 Task: In the  document Elizabeth.epubMake this file  'available offline' Add shortcut to Drive 'My Drive'Email the file to   softage.6@softage.net, with message attached Important: I've emailed you crucial details. Please make sure to go through it thoroughly. and file type: 'Microsoft Word'
Action: Mouse moved to (241, 6)
Screenshot: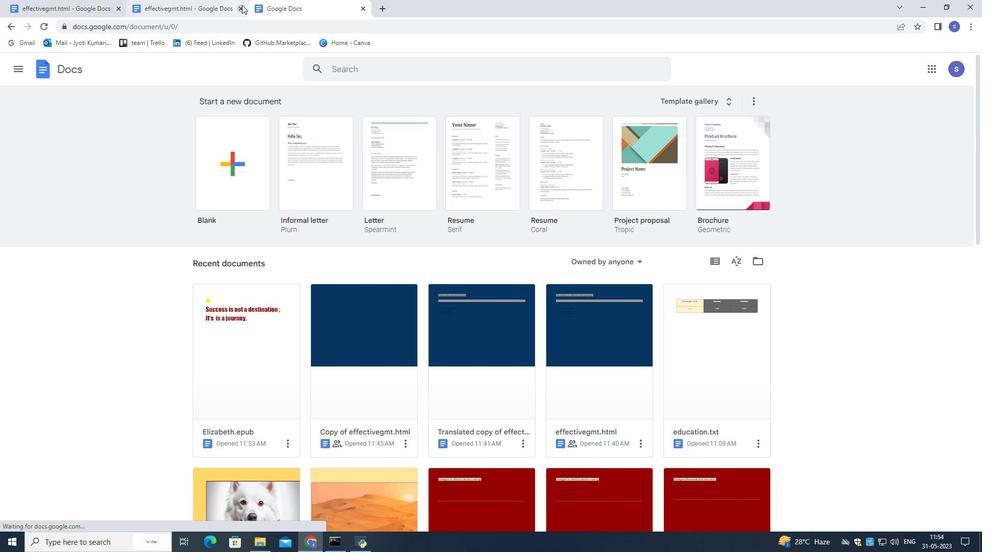 
Action: Mouse pressed left at (241, 6)
Screenshot: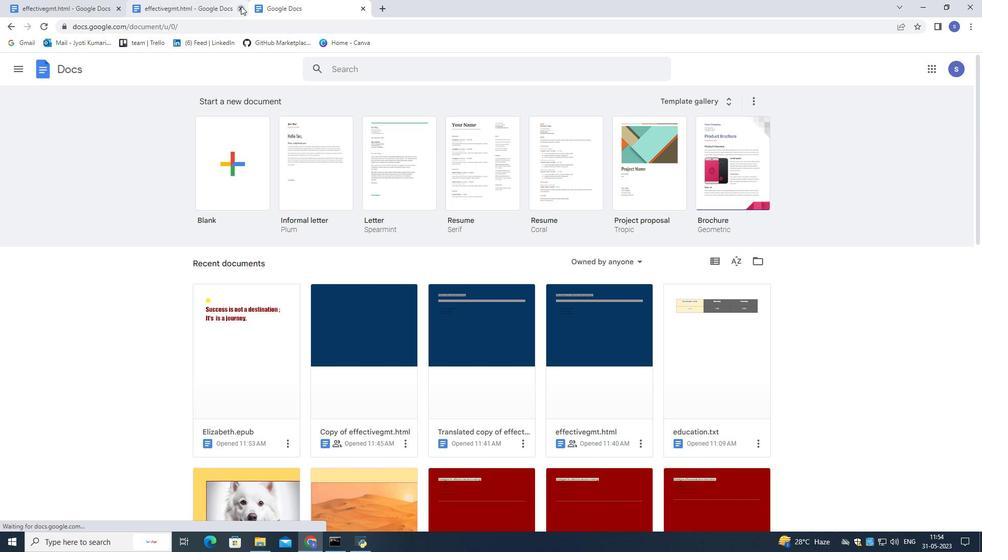 
Action: Mouse moved to (77, 0)
Screenshot: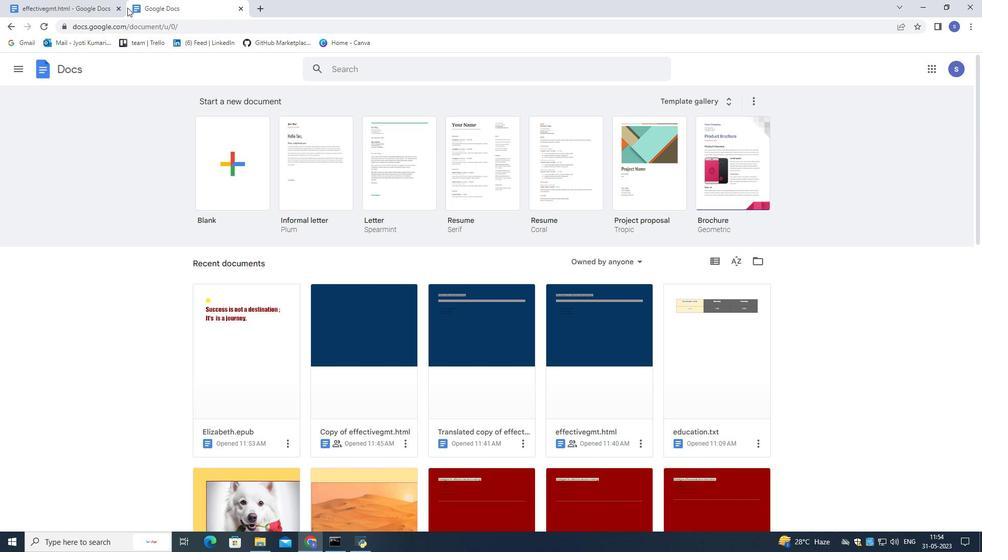 
Action: Mouse pressed left at (77, 0)
Screenshot: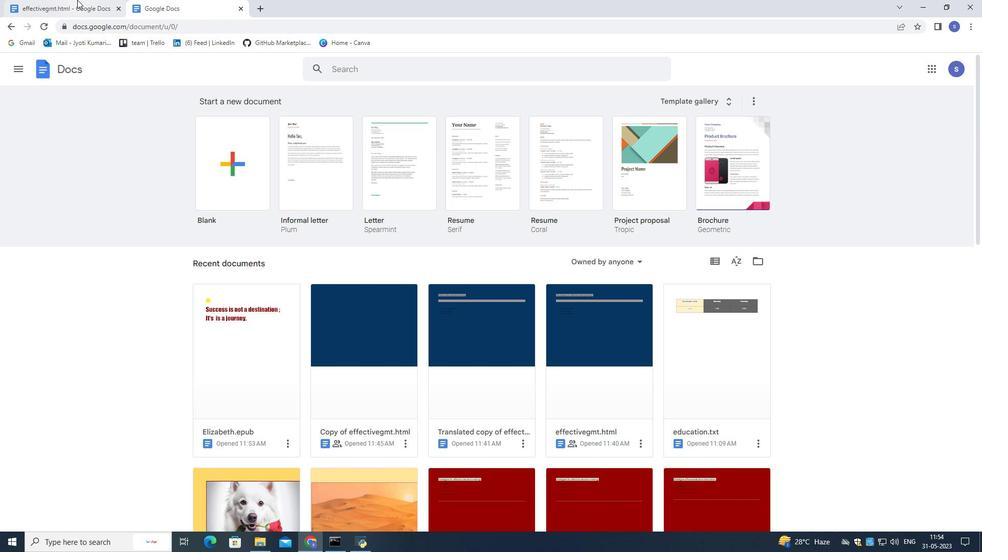 
Action: Mouse moved to (113, 7)
Screenshot: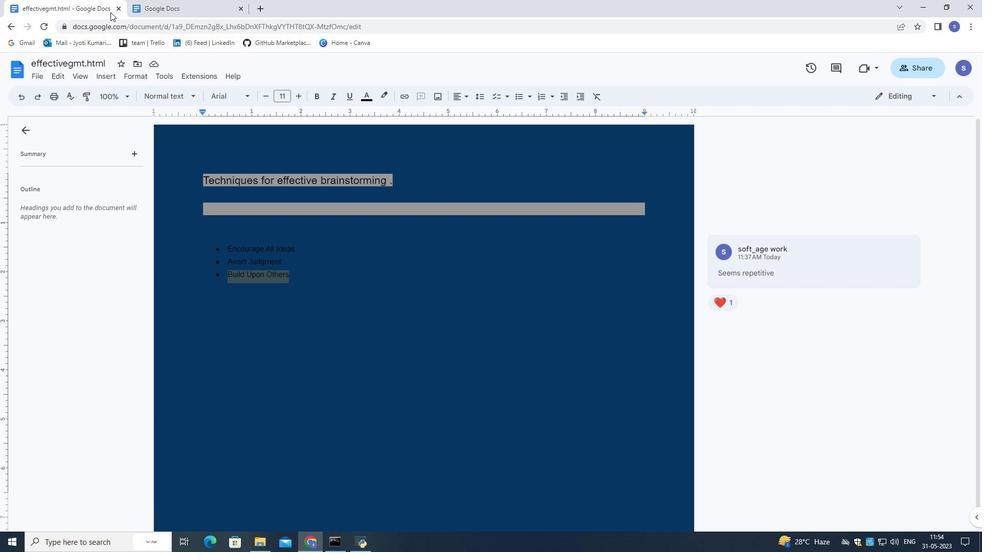 
Action: Mouse pressed left at (113, 7)
Screenshot: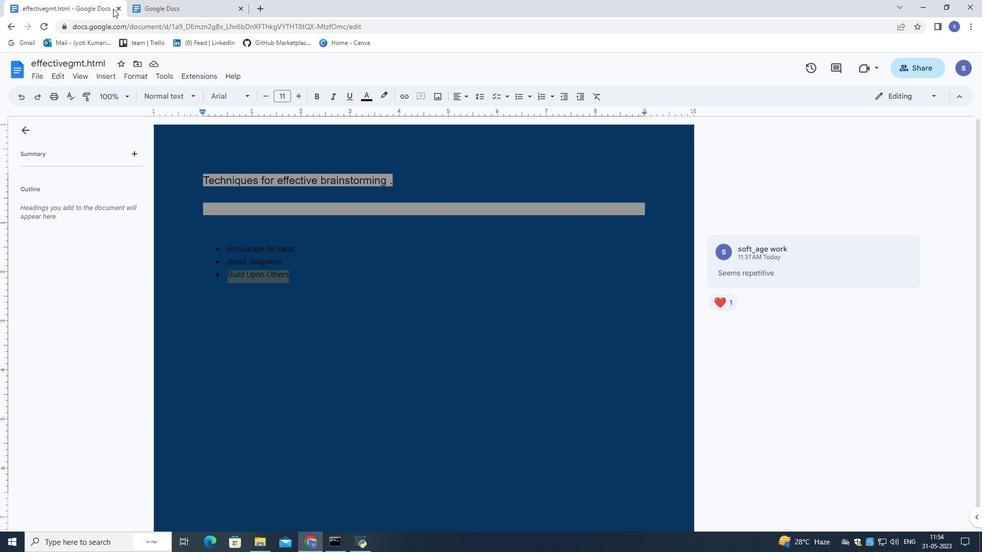 
Action: Mouse moved to (116, 7)
Screenshot: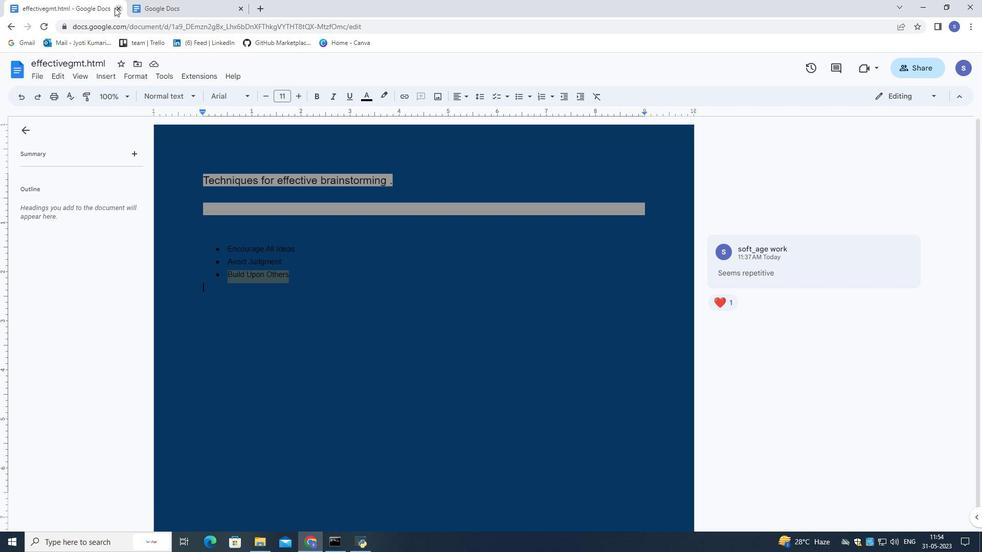 
Action: Mouse pressed left at (116, 7)
Screenshot: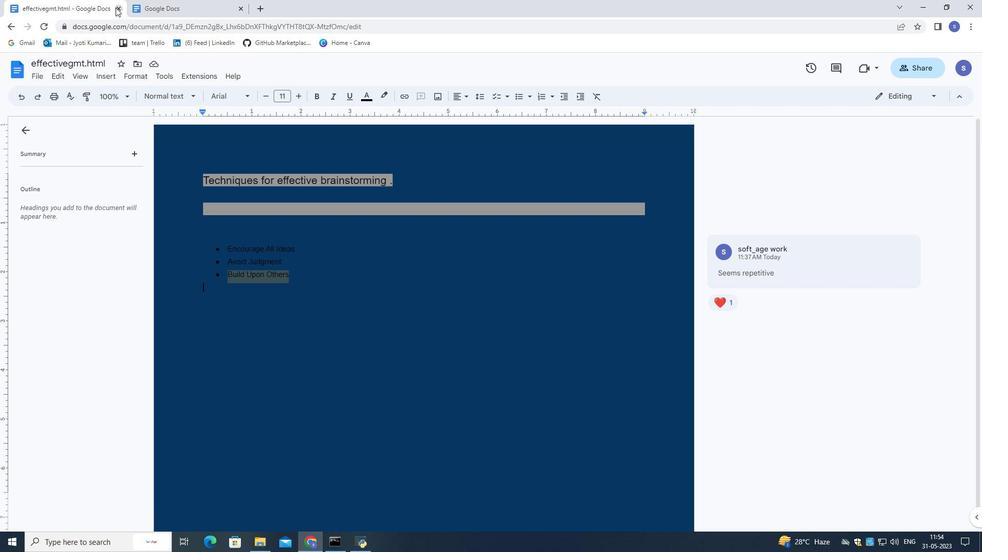 
Action: Mouse moved to (210, 183)
Screenshot: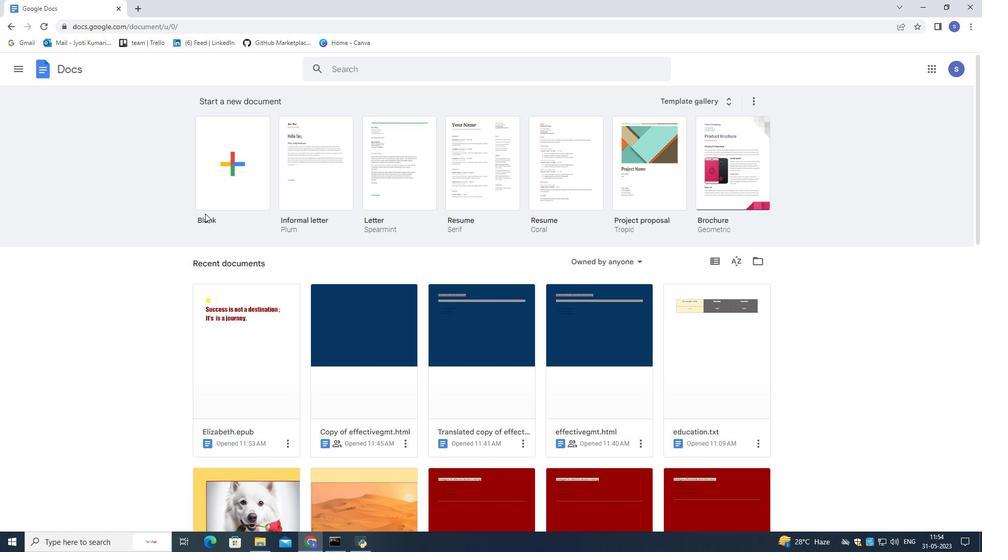 
Action: Mouse pressed left at (210, 183)
Screenshot: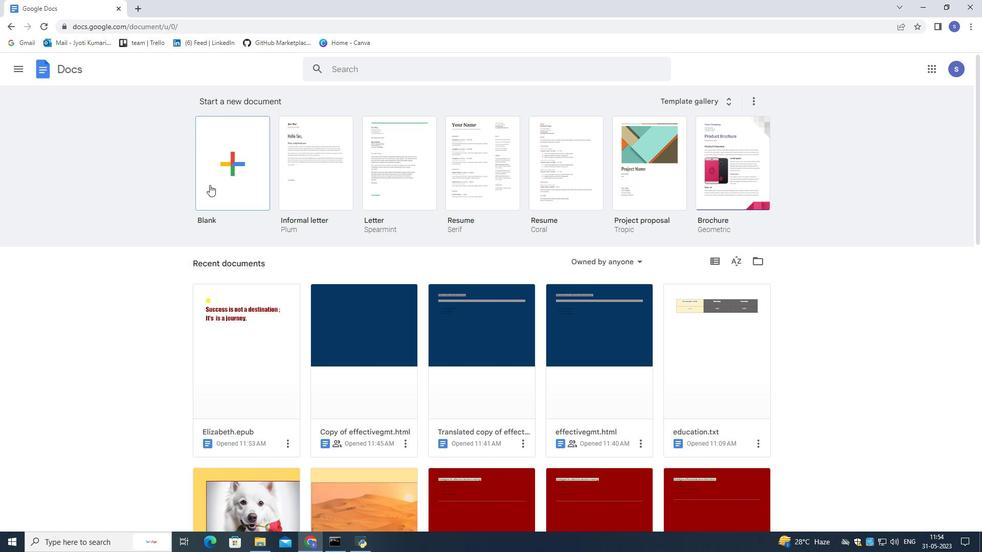 
Action: Mouse moved to (15, 70)
Screenshot: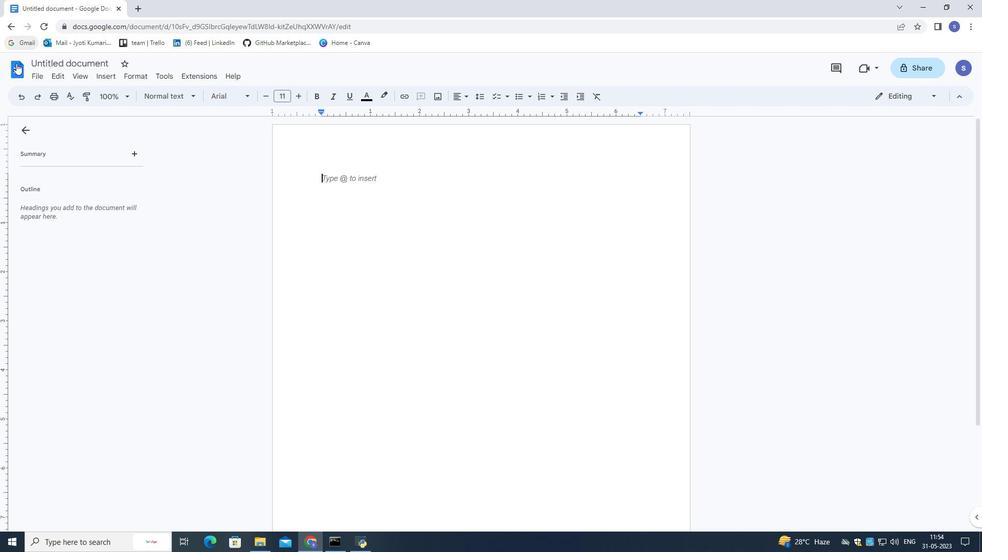 
Action: Mouse pressed left at (15, 70)
Screenshot: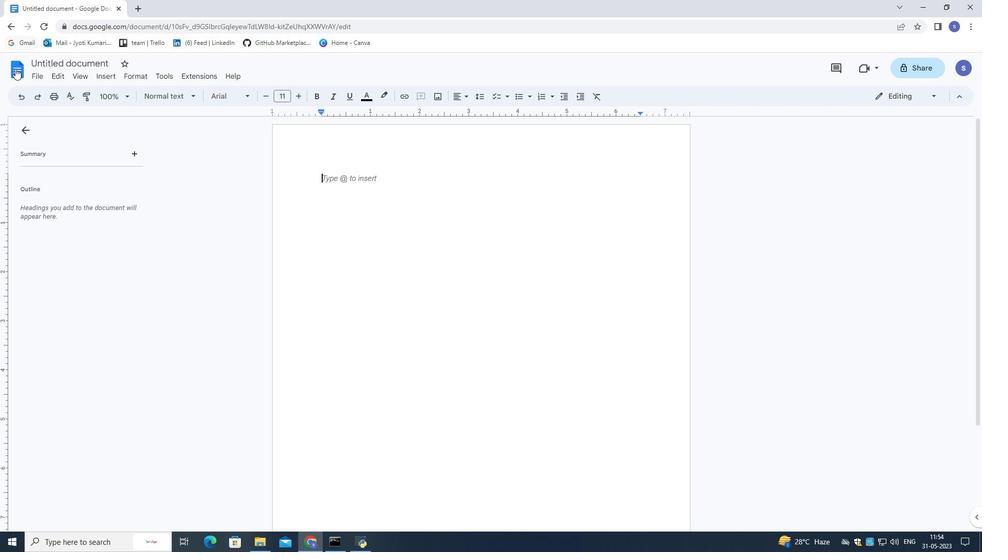 
Action: Mouse moved to (256, 331)
Screenshot: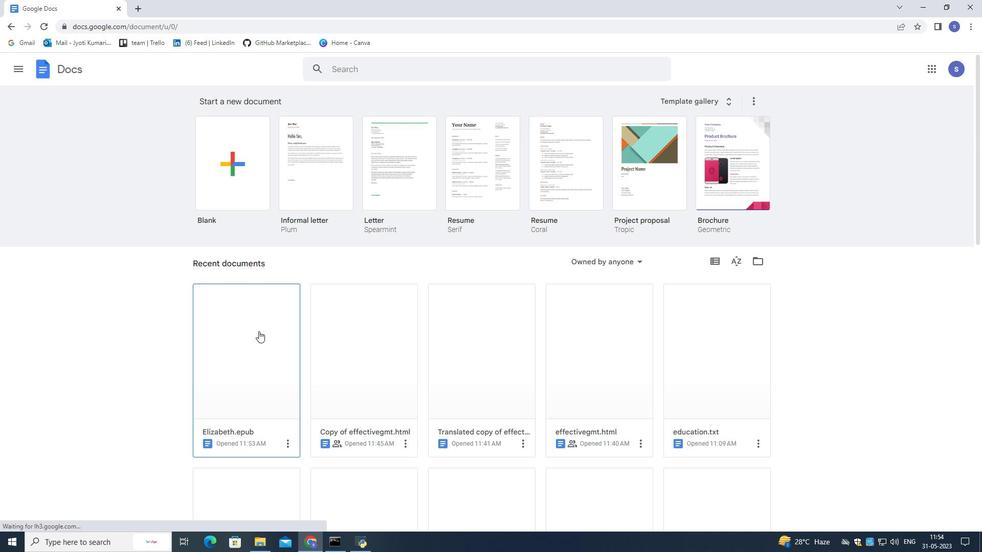 
Action: Mouse pressed left at (256, 331)
Screenshot: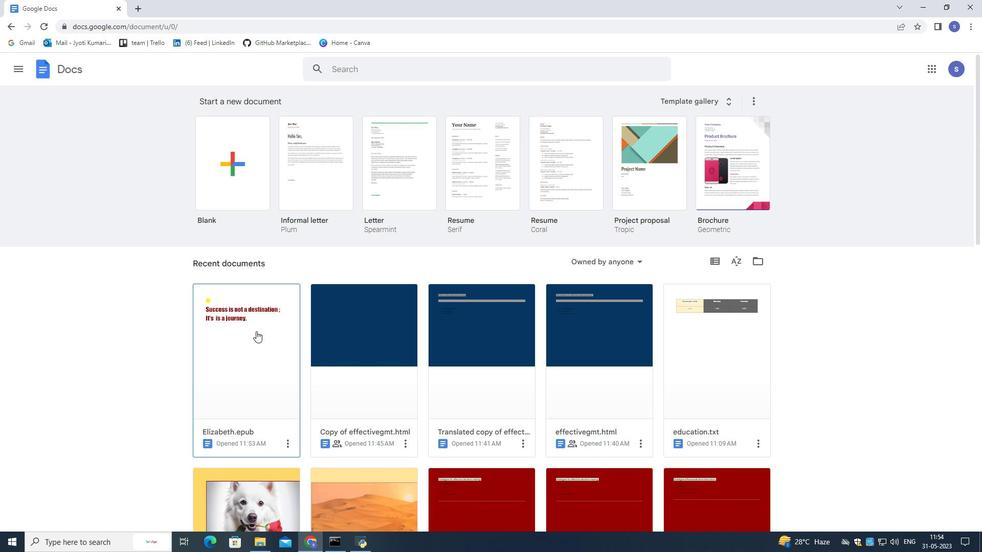 
Action: Mouse moved to (38, 74)
Screenshot: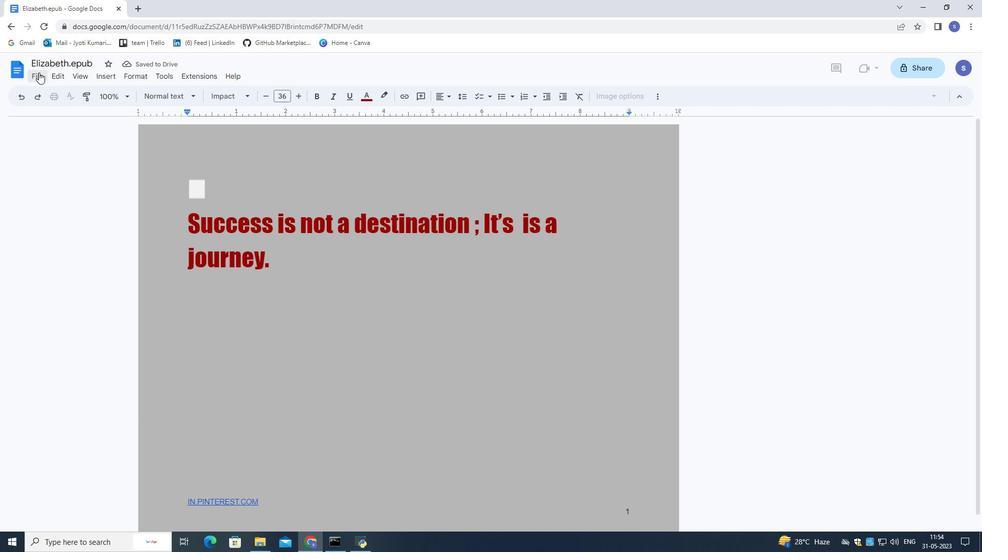 
Action: Mouse pressed left at (38, 74)
Screenshot: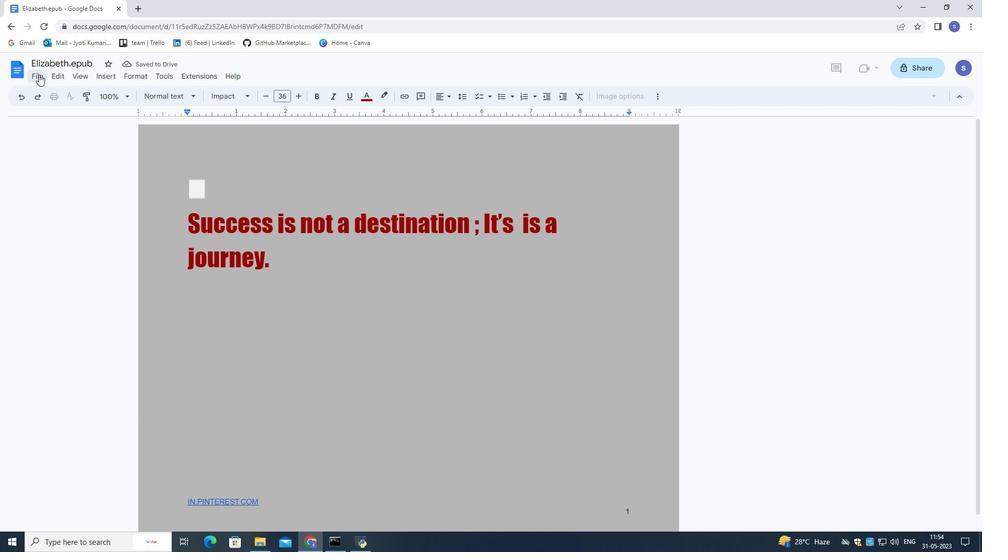 
Action: Mouse moved to (87, 294)
Screenshot: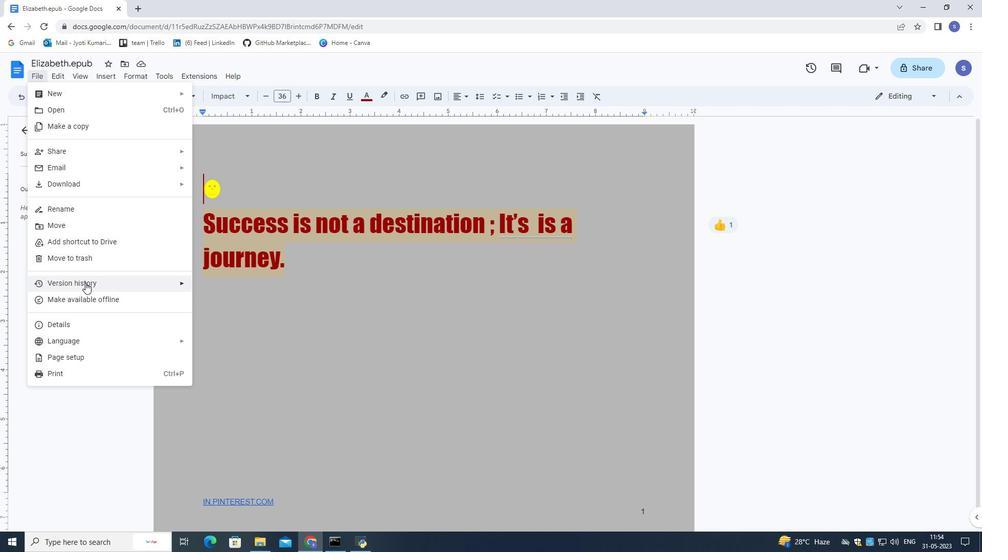 
Action: Mouse pressed left at (87, 294)
Screenshot: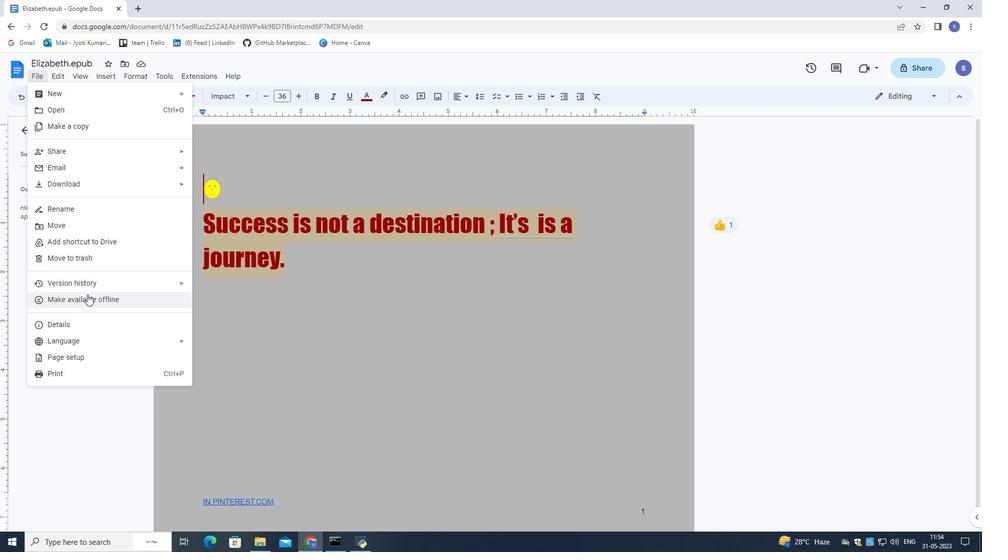 
Action: Mouse moved to (41, 73)
Screenshot: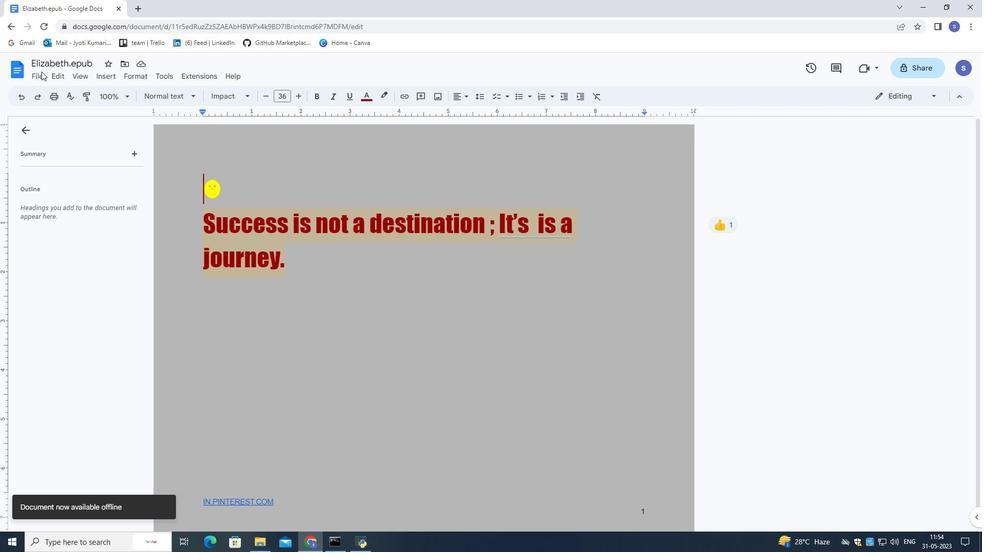 
Action: Mouse pressed left at (41, 73)
Screenshot: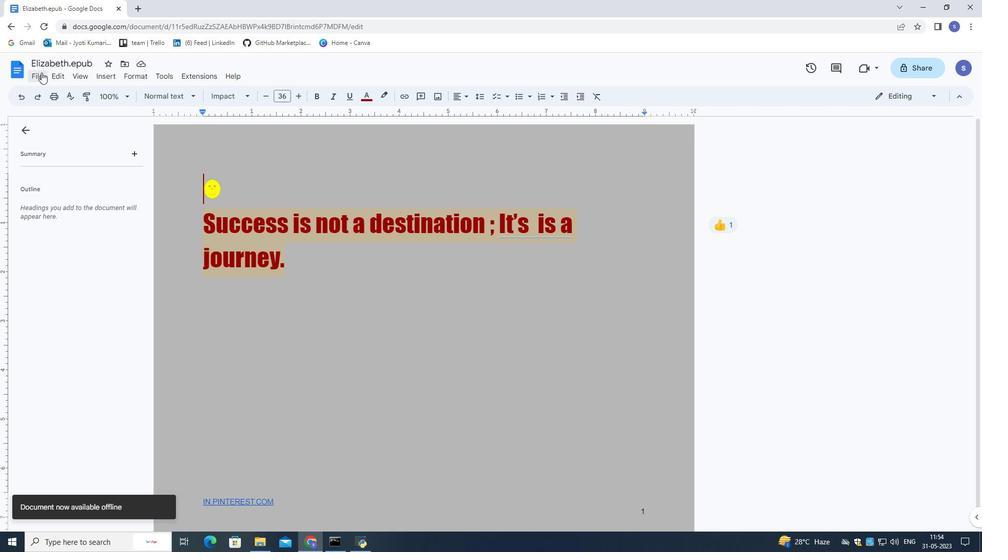 
Action: Mouse moved to (73, 238)
Screenshot: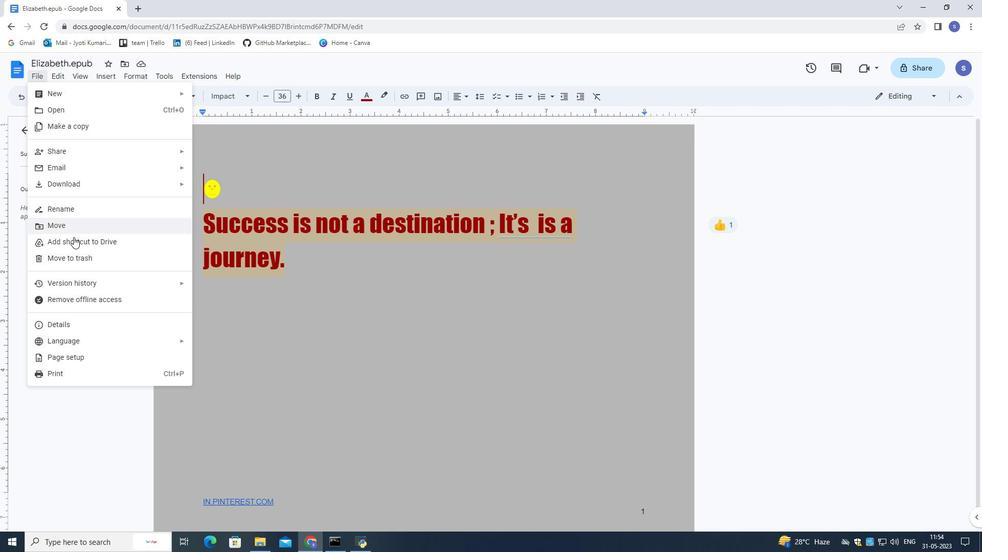
Action: Mouse pressed left at (73, 238)
Screenshot: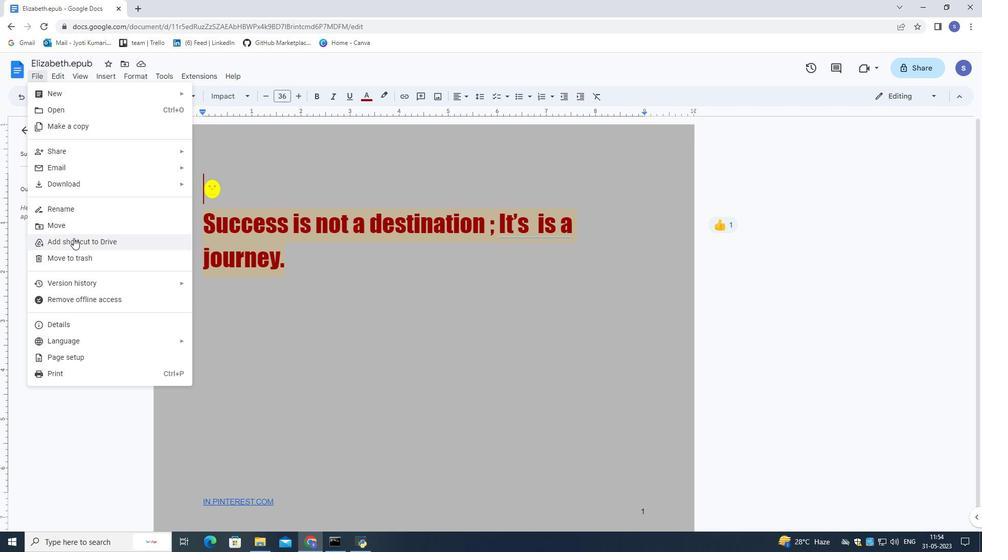 
Action: Mouse moved to (162, 109)
Screenshot: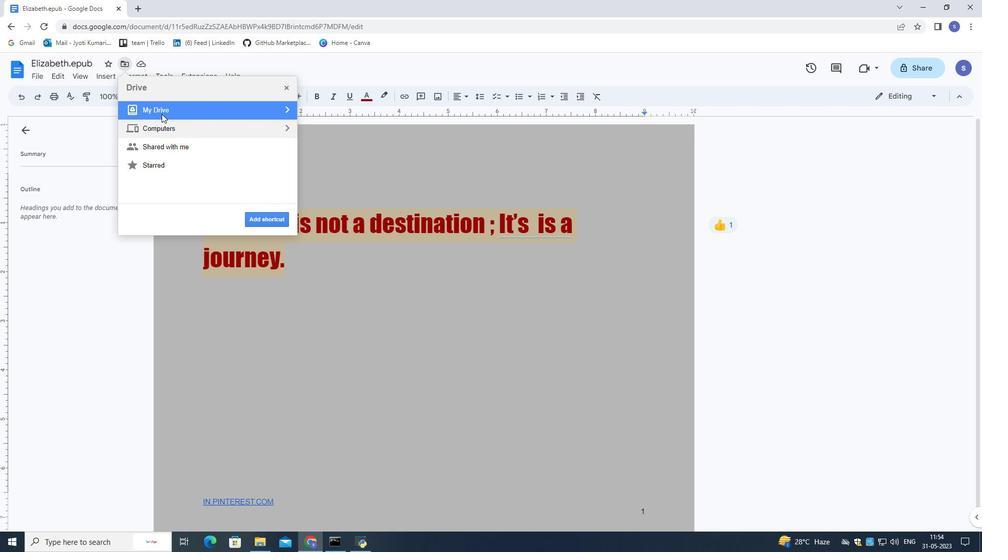 
Action: Mouse pressed left at (162, 109)
Screenshot: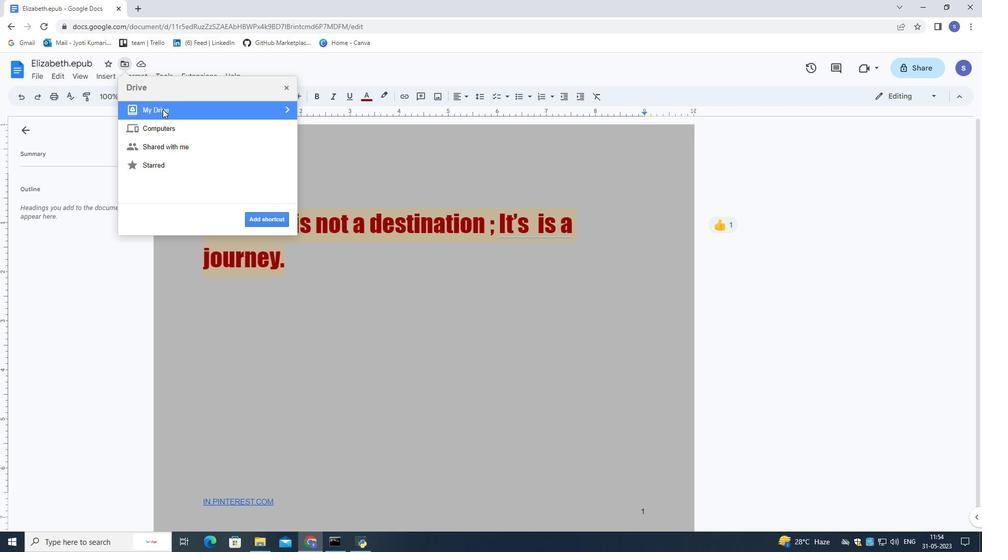 
Action: Mouse pressed left at (162, 109)
Screenshot: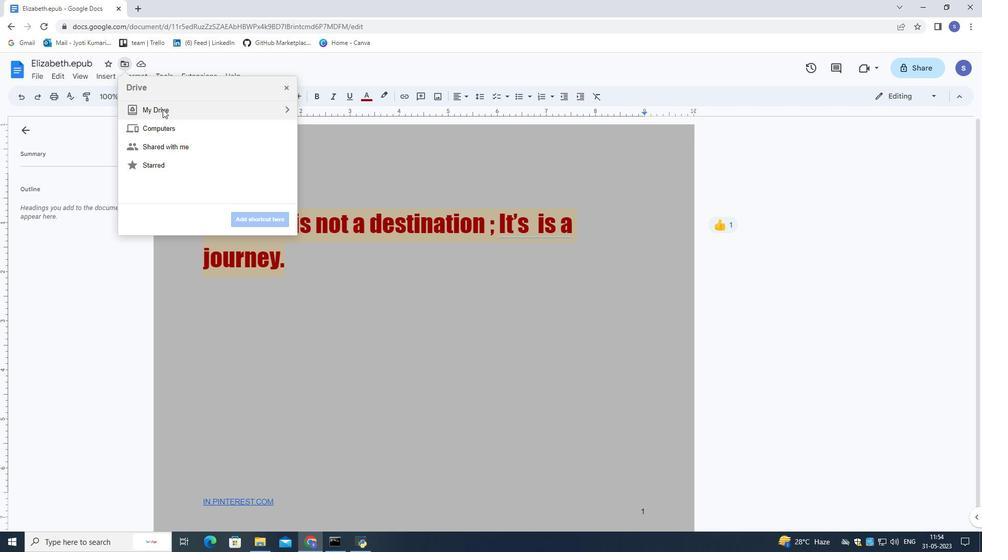 
Action: Mouse moved to (259, 215)
Screenshot: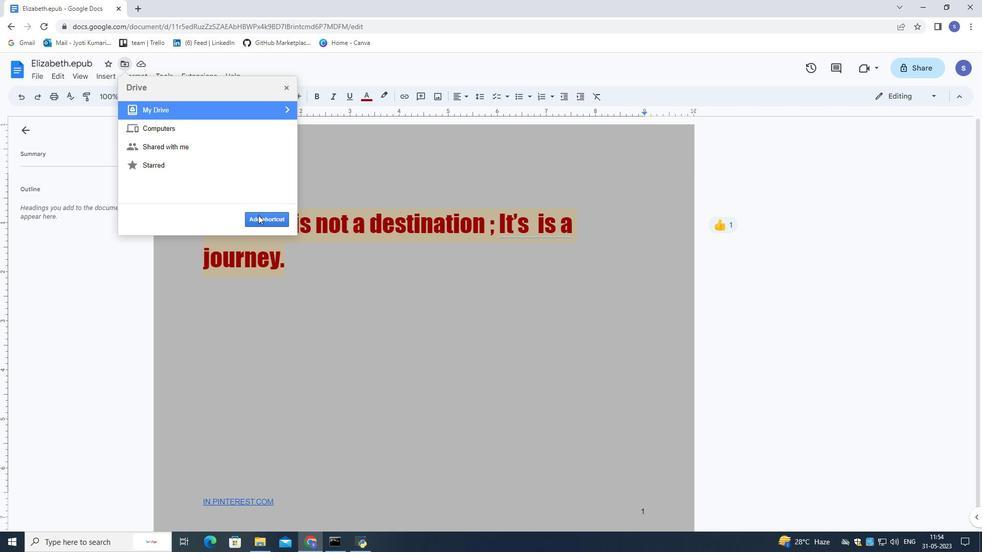 
Action: Mouse pressed left at (259, 215)
Screenshot: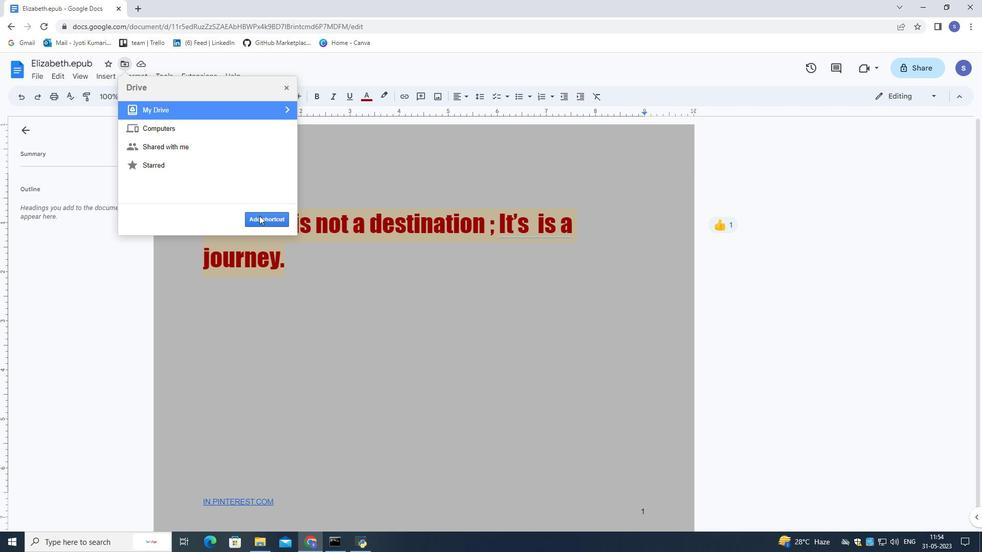 
Action: Mouse moved to (39, 71)
Screenshot: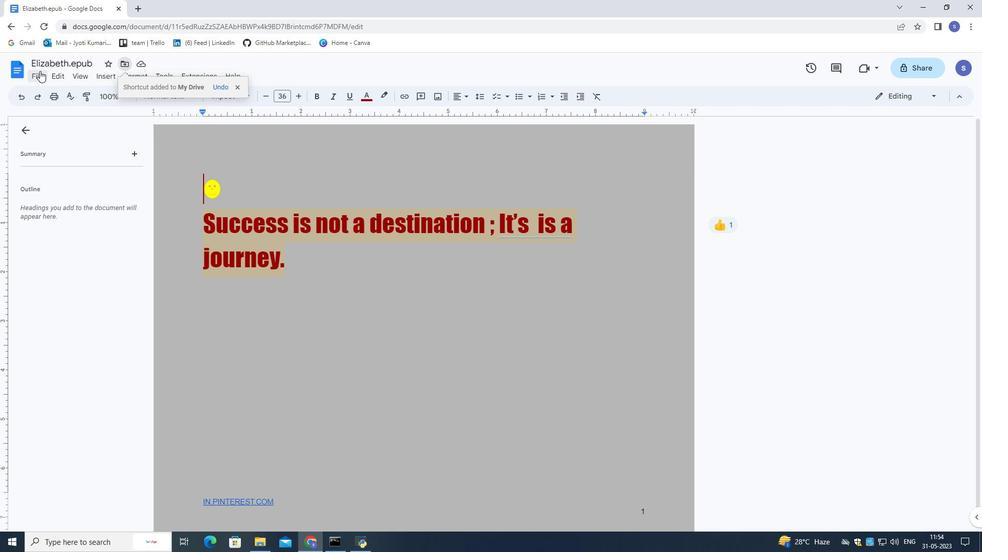 
Action: Mouse pressed left at (39, 71)
Screenshot: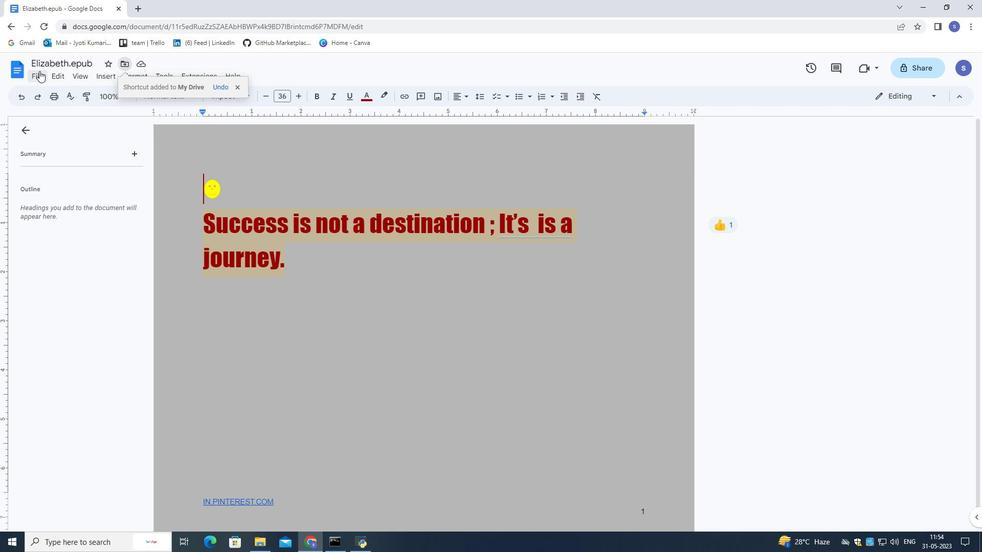 
Action: Mouse moved to (222, 171)
Screenshot: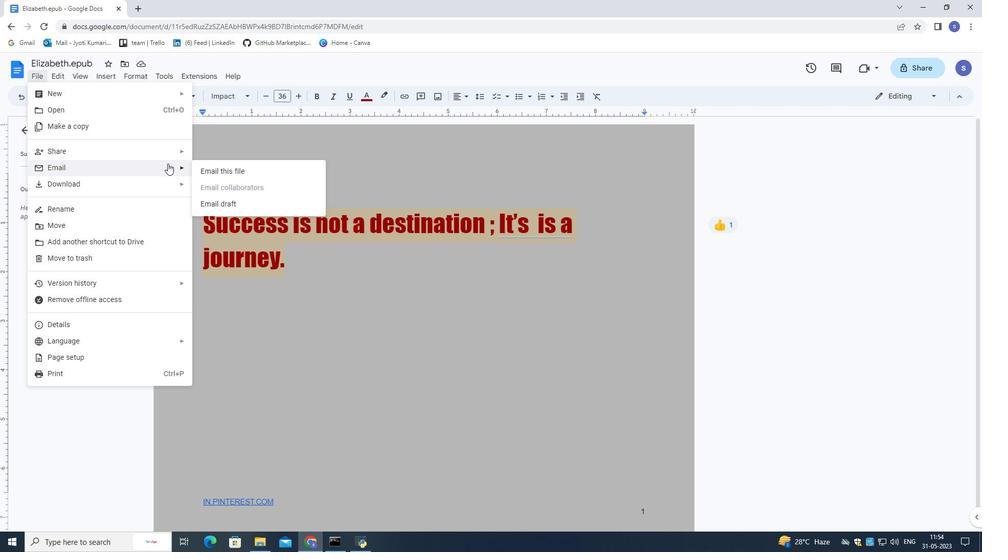 
Action: Mouse pressed left at (222, 171)
Screenshot: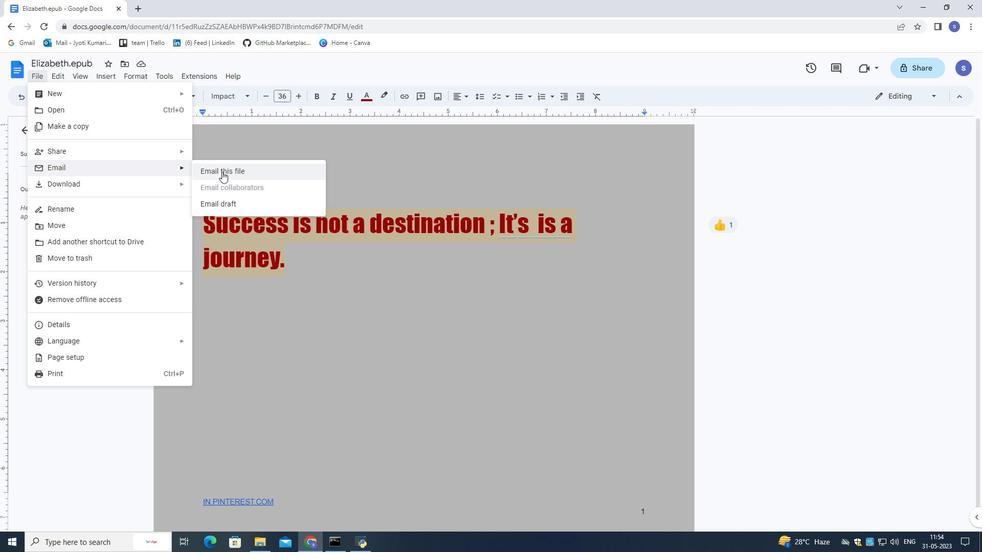 
Action: Mouse moved to (194, 147)
Screenshot: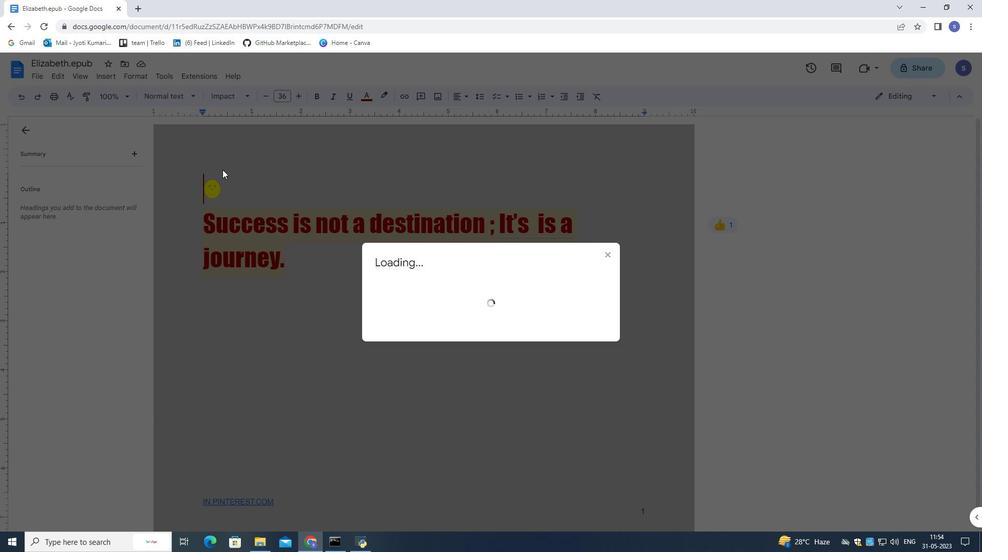 
Action: Key pressed softage.6<Key.shift>@softage.net
Screenshot: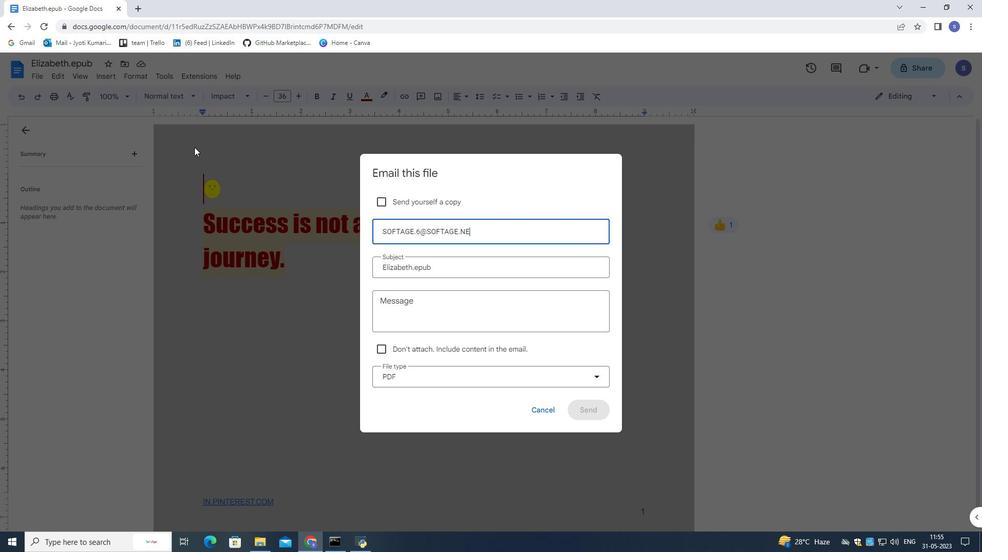 
Action: Mouse moved to (452, 264)
Screenshot: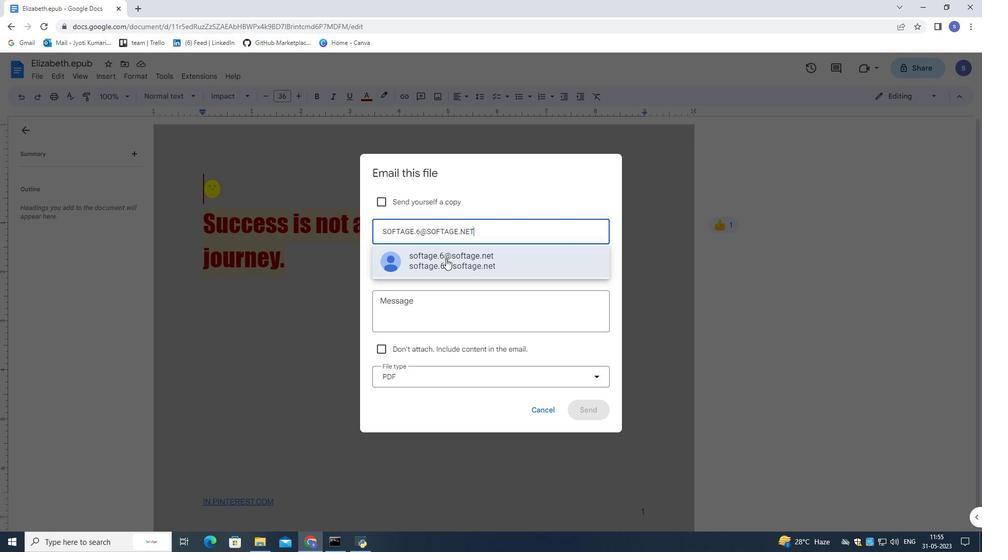 
Action: Mouse pressed left at (452, 264)
Screenshot: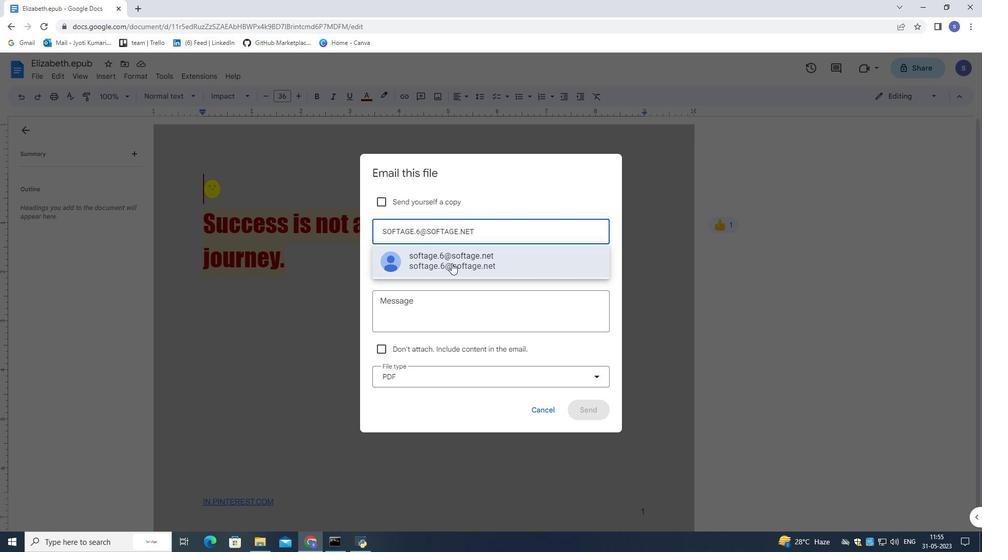 
Action: Mouse moved to (458, 313)
Screenshot: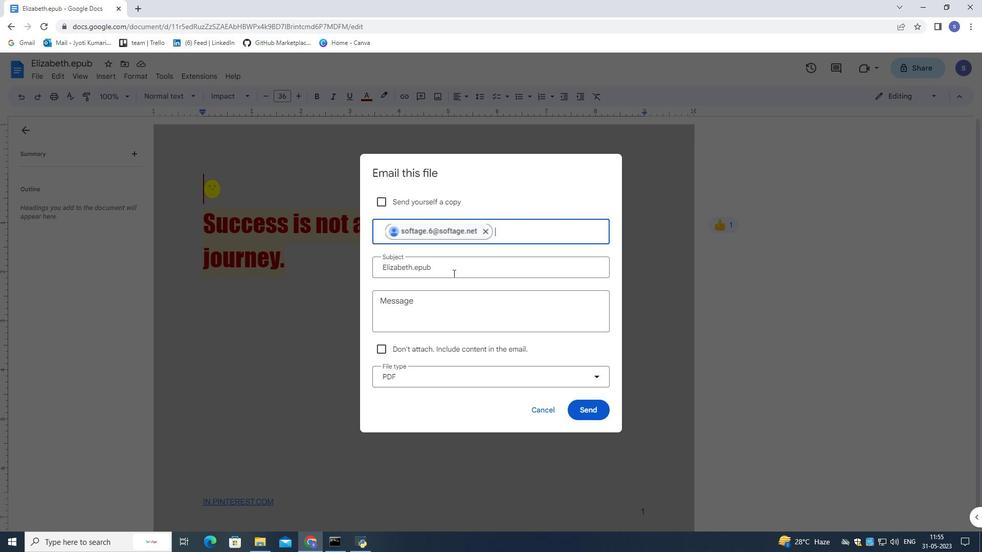 
Action: Mouse pressed left at (458, 313)
Screenshot: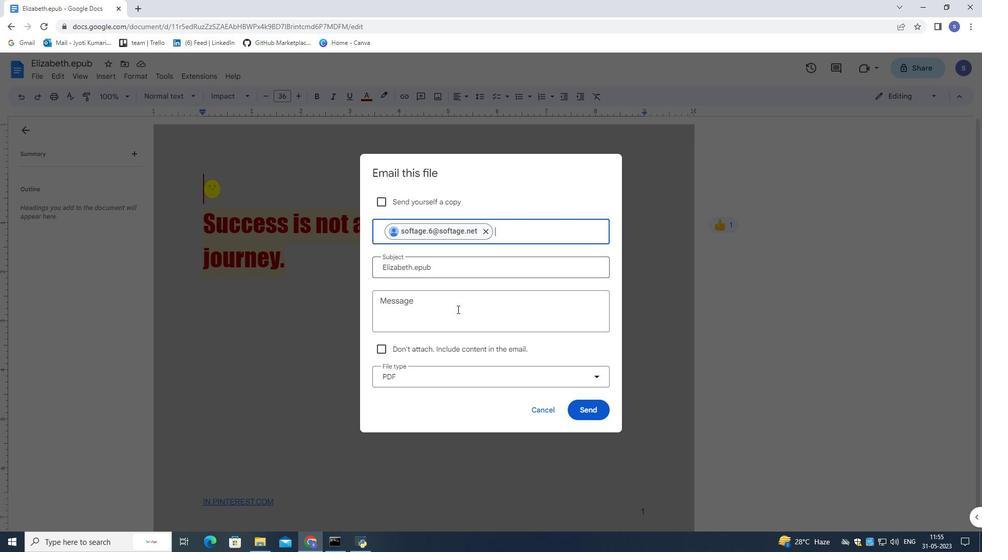 
Action: Key pressed <Key.shift><Key.shift><Key.shift><Key.shift><Key.shift><Key.shift><Key.shift><Key.shift><Key.shift><Key.shift><Key.shift><Key.shift><Key.shift><Key.shift><Key.shift><Key.shift><Key.shift><Key.shift><Key.shift><Key.shift><Key.shift><Key.shift><Key.shift><Key.shift><Key.shift><Key.shift><Key.shift><Key.shift>Im<Key.backspace><Key.backspace>i<Key.caps_lock>MPORTANT<Key.space><Key.shift_r>:<Key.space>I'VS<Key.insert><Key.insert><Key.backspace>E<Key.space><Key.left><Key.left><Key.left><Key.backspace><Key.shift><Key.shift>i<Key.backspace><Key.backspace><Key.shift><Key.shift><Key.shift>i,<Key.backspace>'<Key.right><Key.right><Key.right>EMAILED<Key.space>YOU<Key.space>CRUCIAL<Key.space>DETAILS.<Key.space>PL
Screenshot: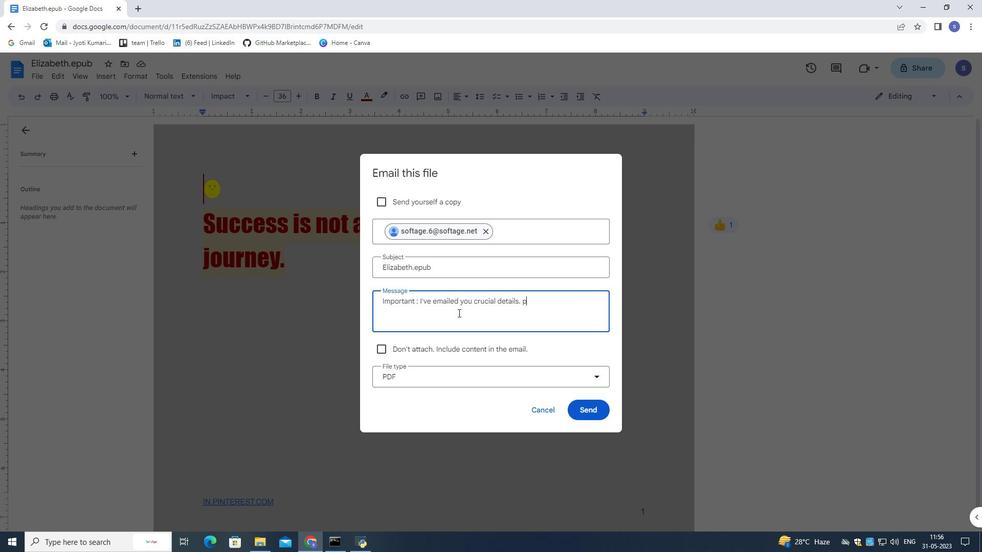 
Action: Mouse moved to (458, 314)
Screenshot: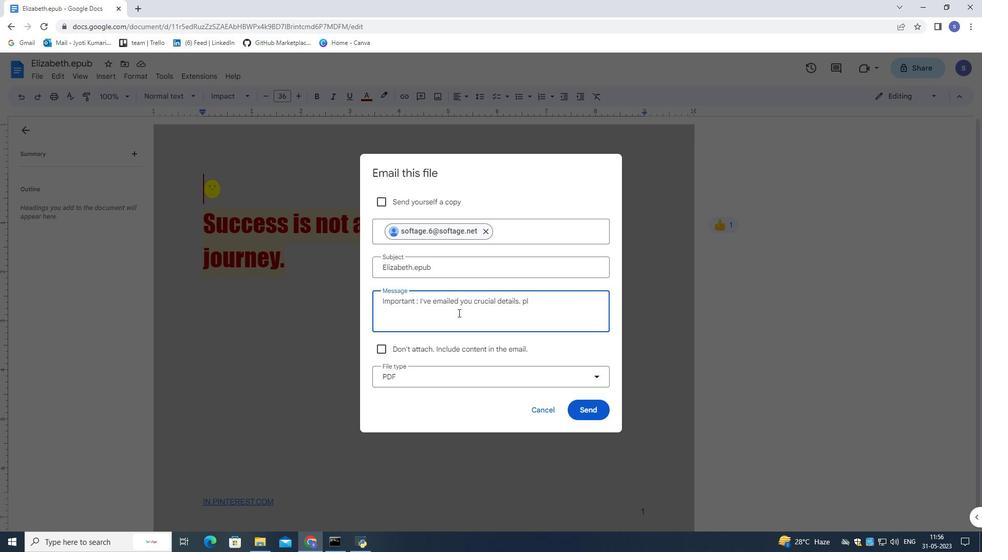 
Action: Key pressed <Key.backspace><Key.backspace>
Screenshot: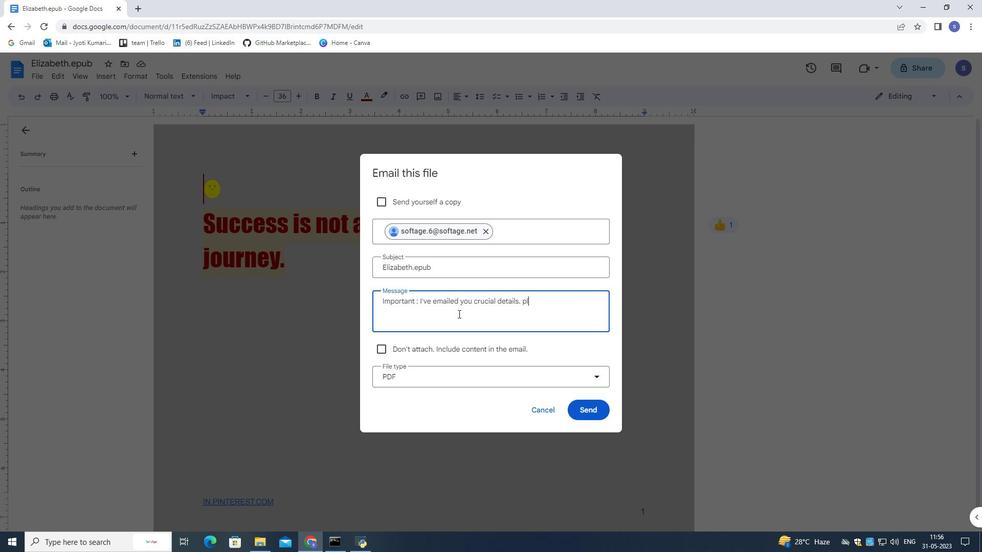 
Action: Mouse moved to (389, 282)
Screenshot: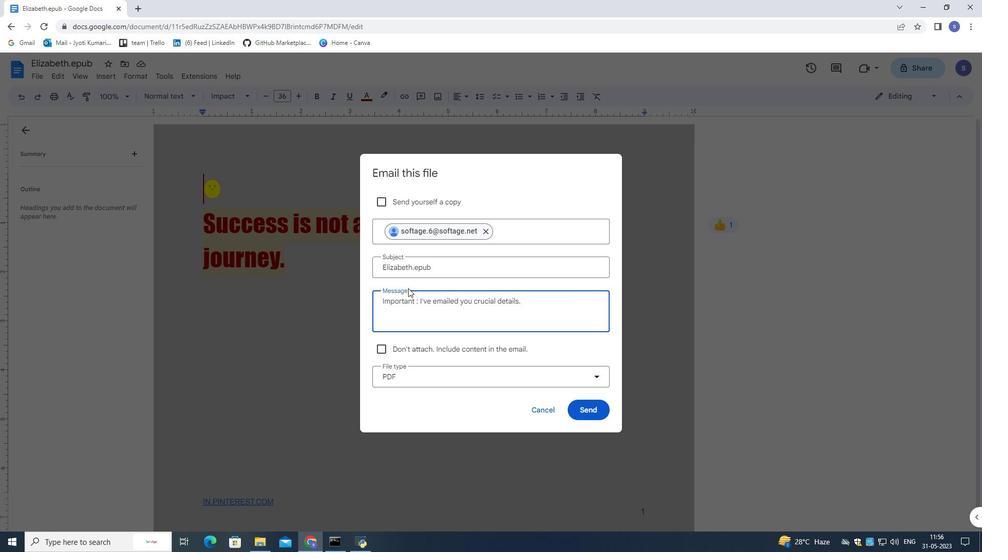 
Action: Key pressed <Key.shift>pLEASE<Key.space>MAKE<Key.space>
Screenshot: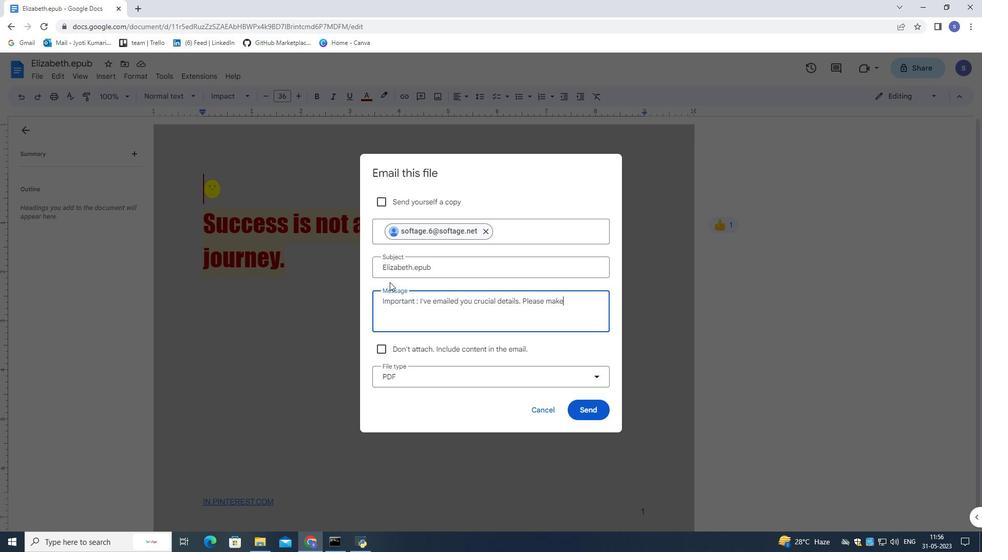 
Action: Mouse moved to (385, 280)
Screenshot: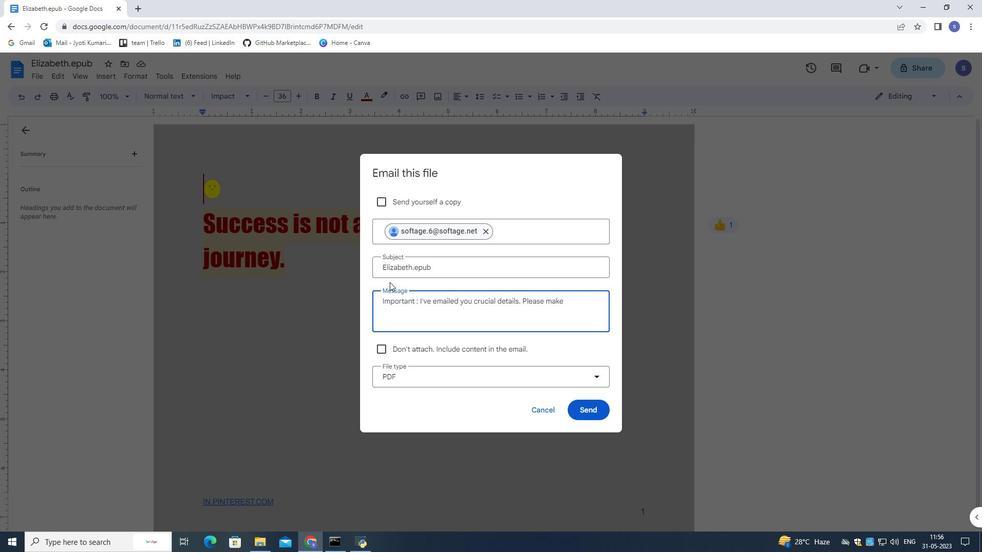 
Action: Key pressed J<Key.backspace>SURE<Key.space>TO<Key.space>GO<Key.space>THROUGH<Key.space>IT<Key.space>THROUGHLY.<Key.left><Key.space><Key.left><Key.left><Key.left><Key.left><Key.left><Key.left><Key.left><Key.left>O
Screenshot: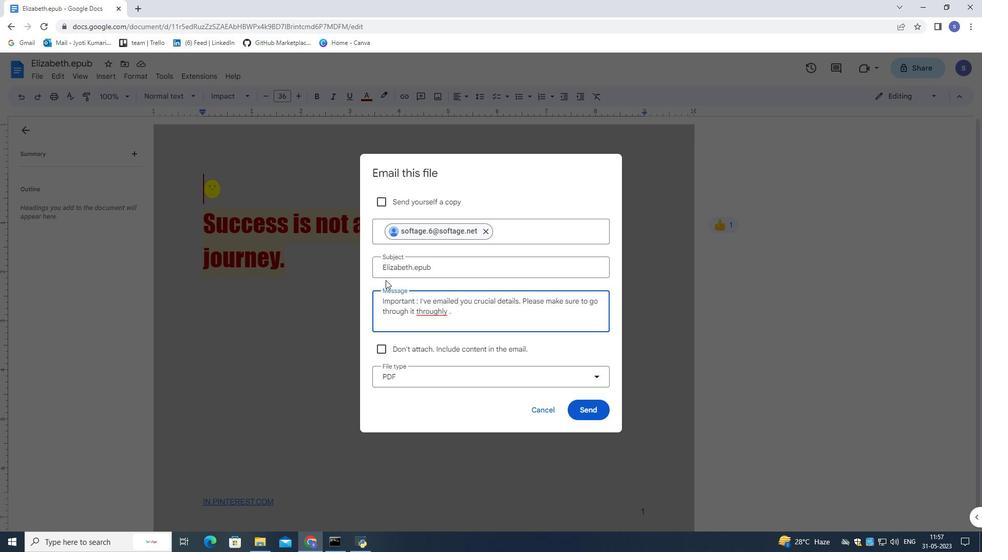 
Action: Mouse moved to (416, 381)
Screenshot: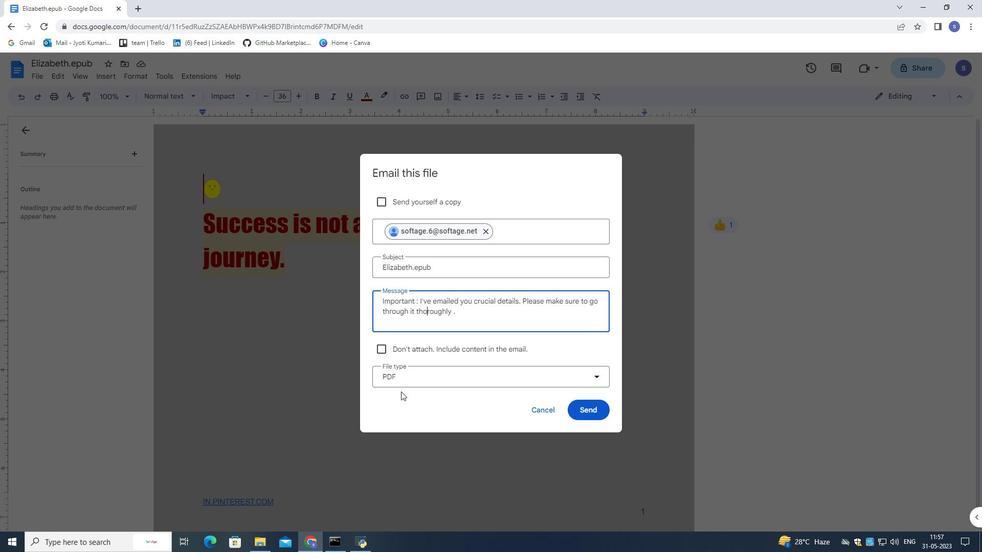 
Action: Mouse pressed left at (416, 381)
Screenshot: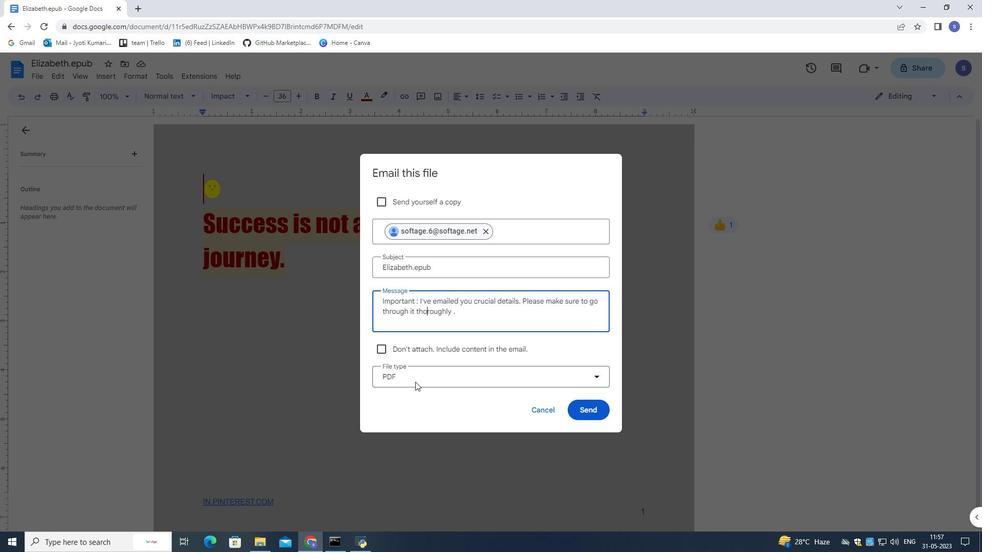 
Action: Mouse moved to (418, 463)
Screenshot: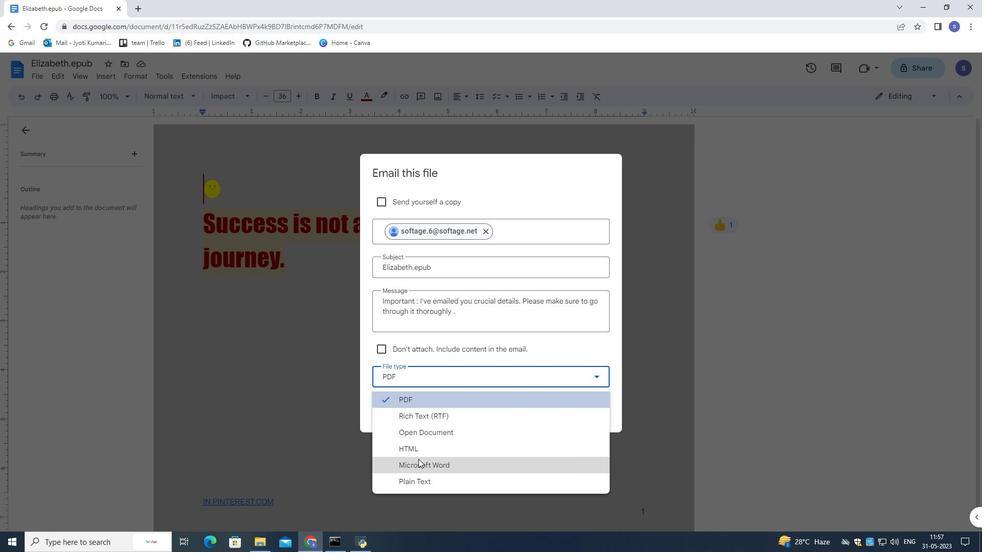 
Action: Mouse pressed left at (418, 463)
Screenshot: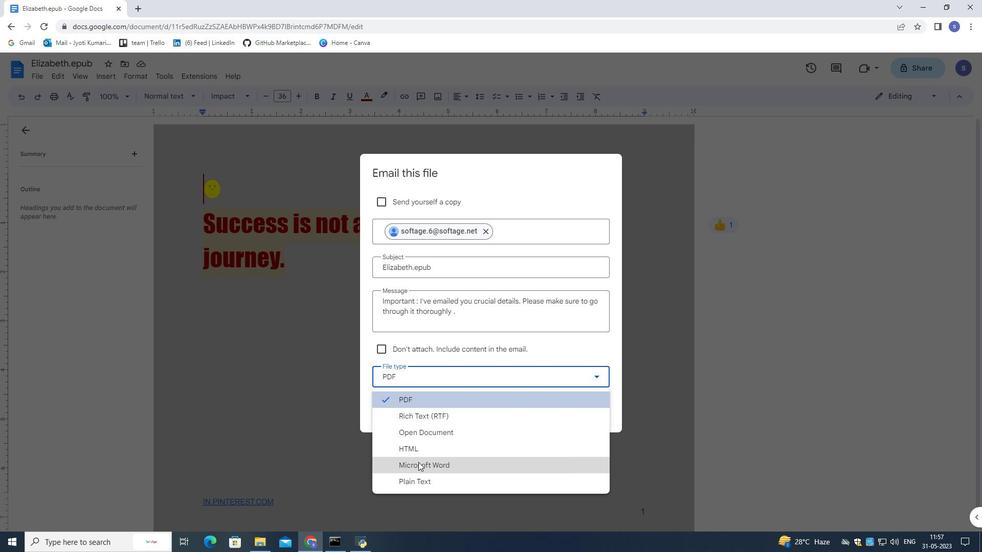 
Action: Mouse moved to (597, 416)
Screenshot: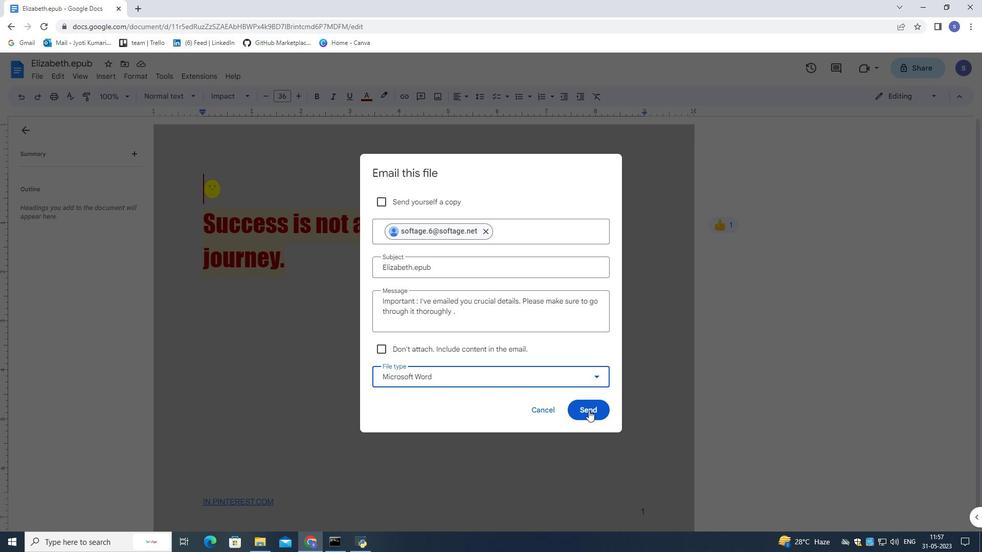 
Action: Mouse pressed left at (597, 416)
Screenshot: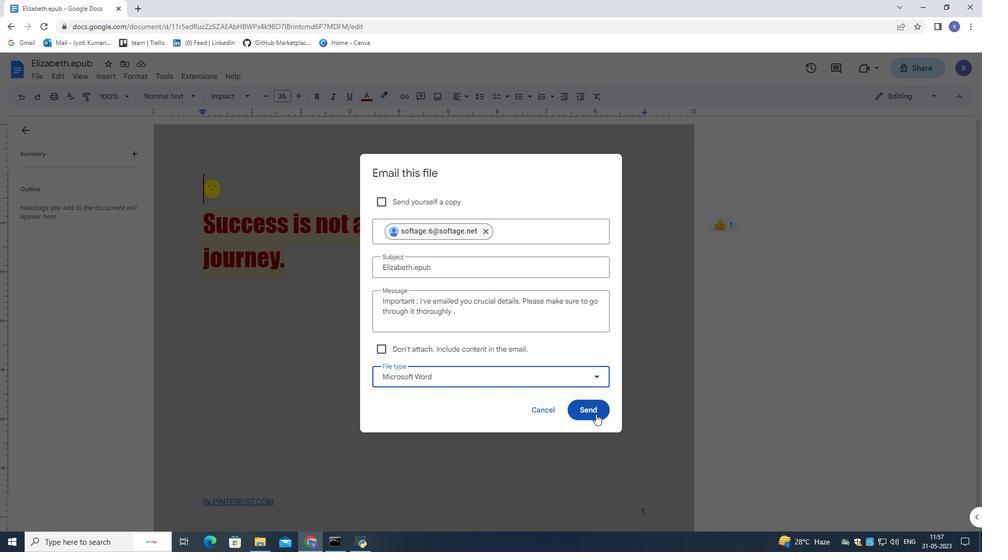 
Action: Mouse moved to (587, 416)
Screenshot: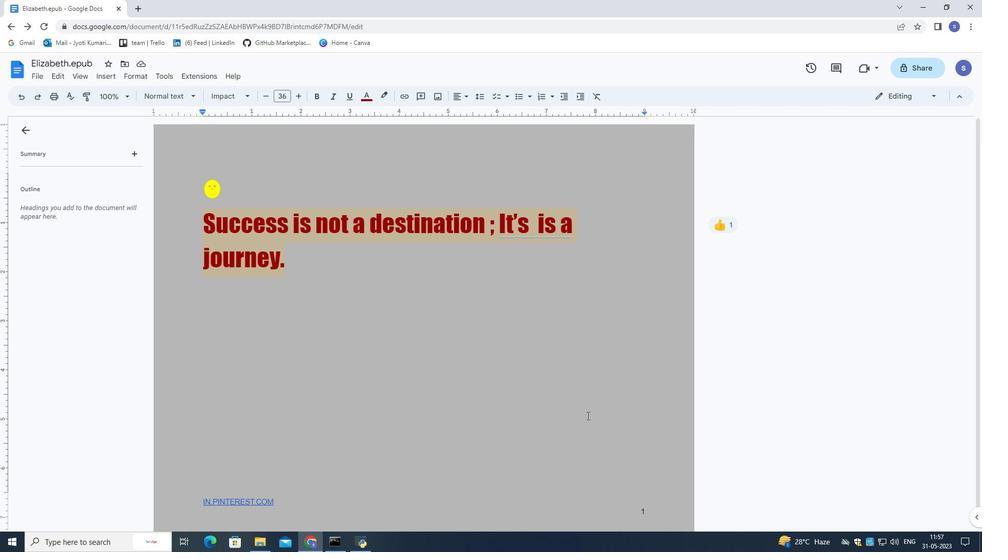 
